 Task: Add Sprouts Sharp Cheddar Shredded Cheese to the cart.
Action: Mouse moved to (18, 83)
Screenshot: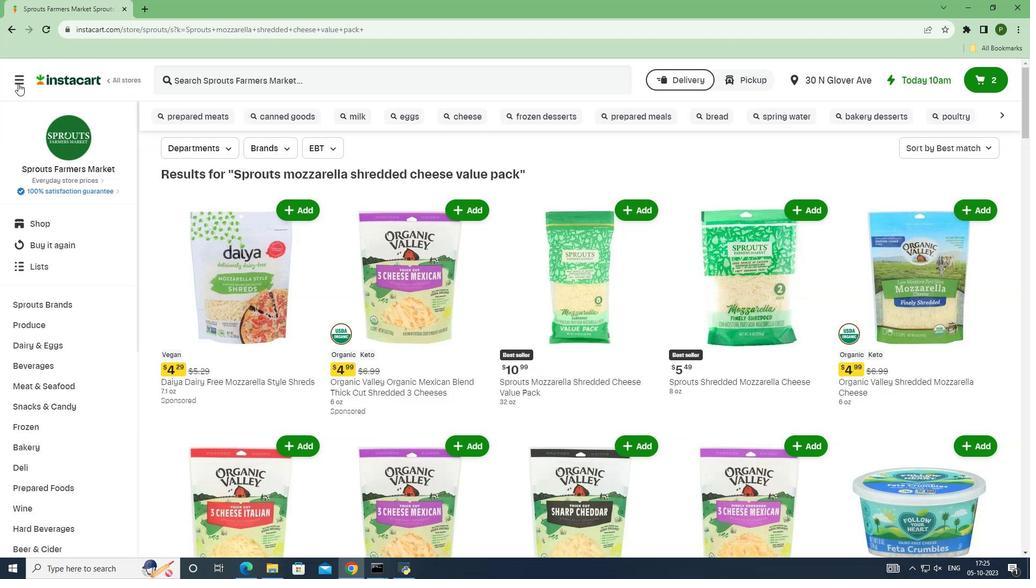 
Action: Mouse pressed left at (18, 83)
Screenshot: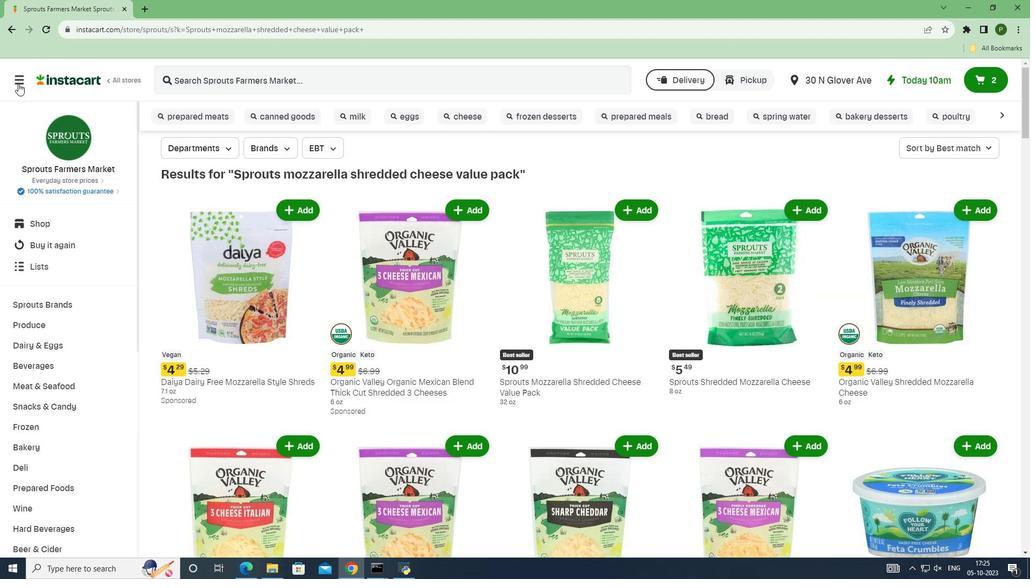 
Action: Mouse moved to (38, 286)
Screenshot: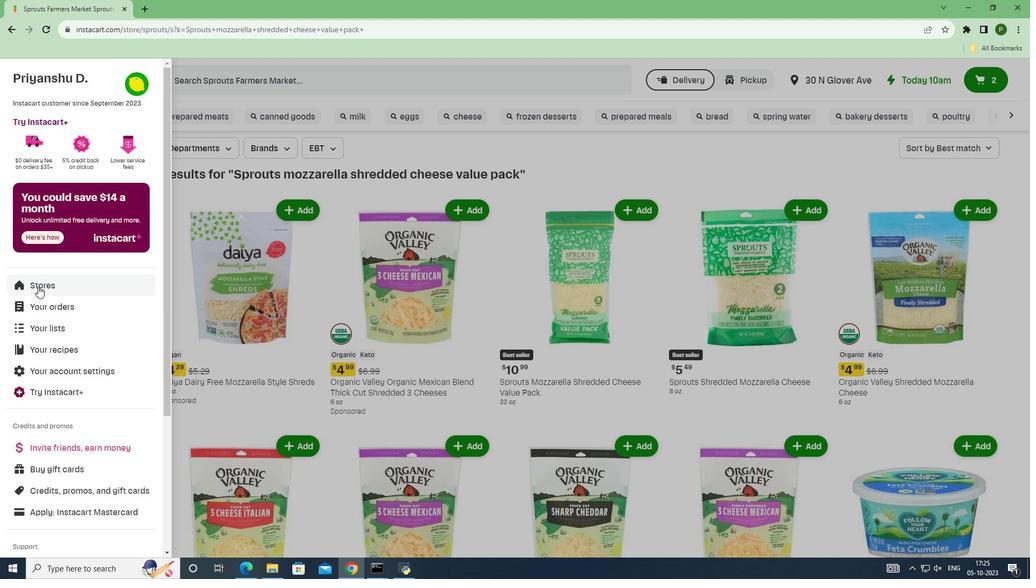 
Action: Mouse pressed left at (38, 286)
Screenshot: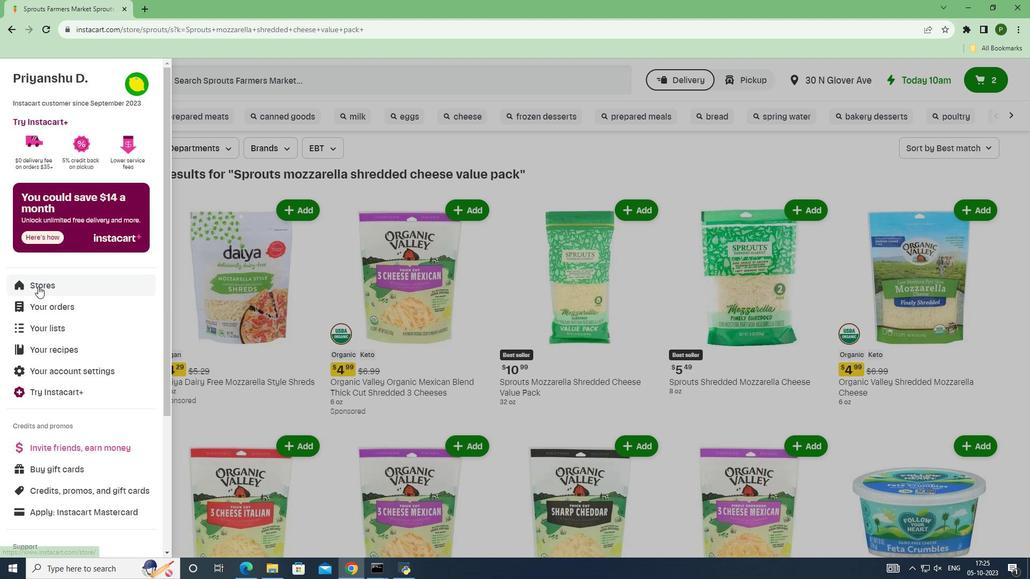 
Action: Mouse moved to (250, 127)
Screenshot: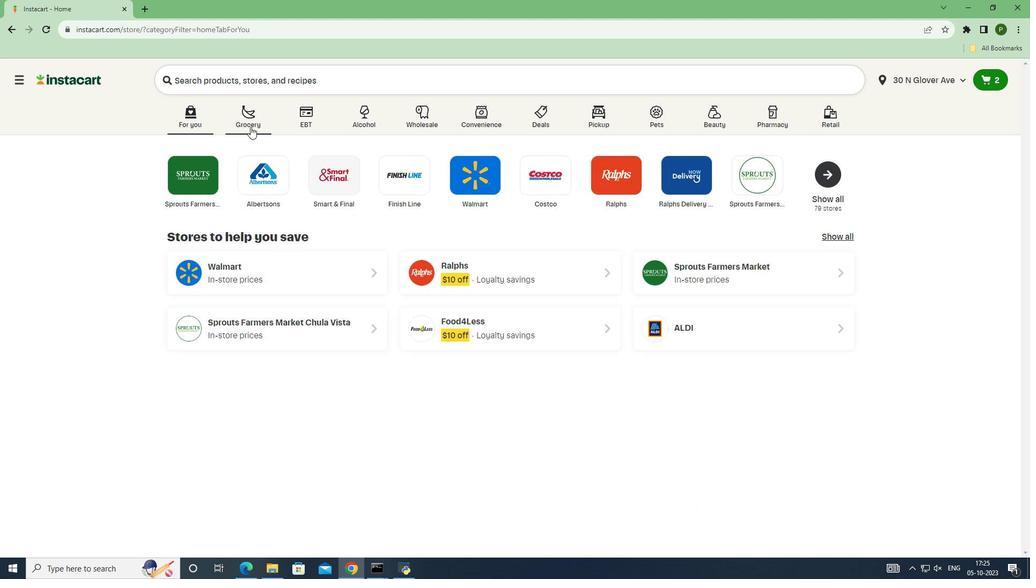 
Action: Mouse pressed left at (250, 127)
Screenshot: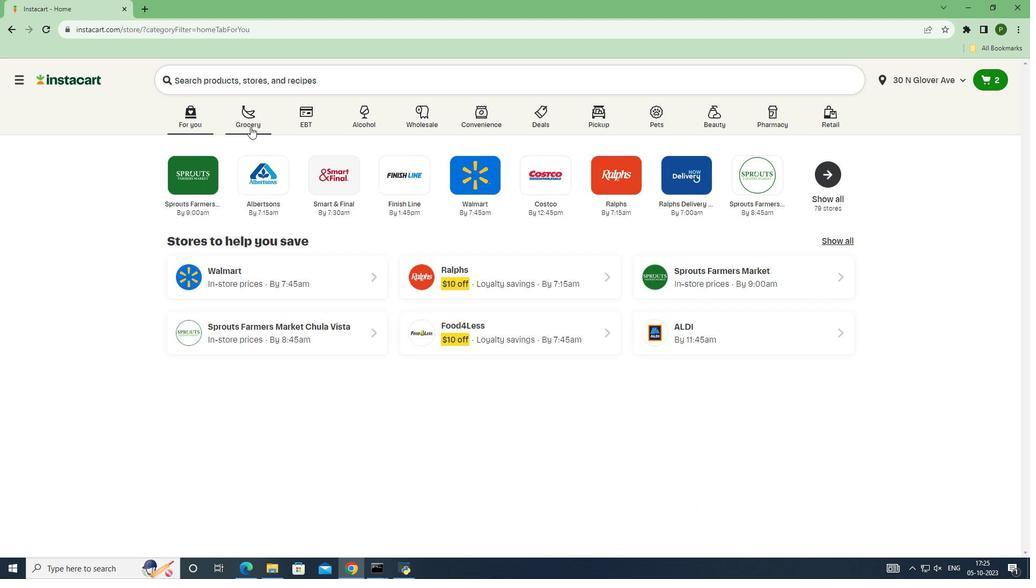 
Action: Mouse moved to (379, 196)
Screenshot: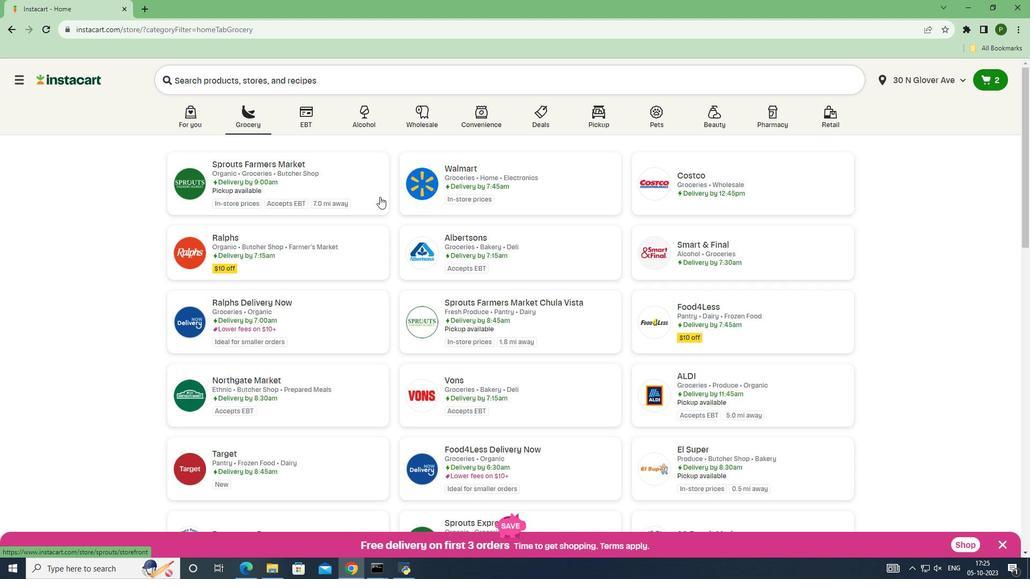 
Action: Mouse pressed left at (379, 196)
Screenshot: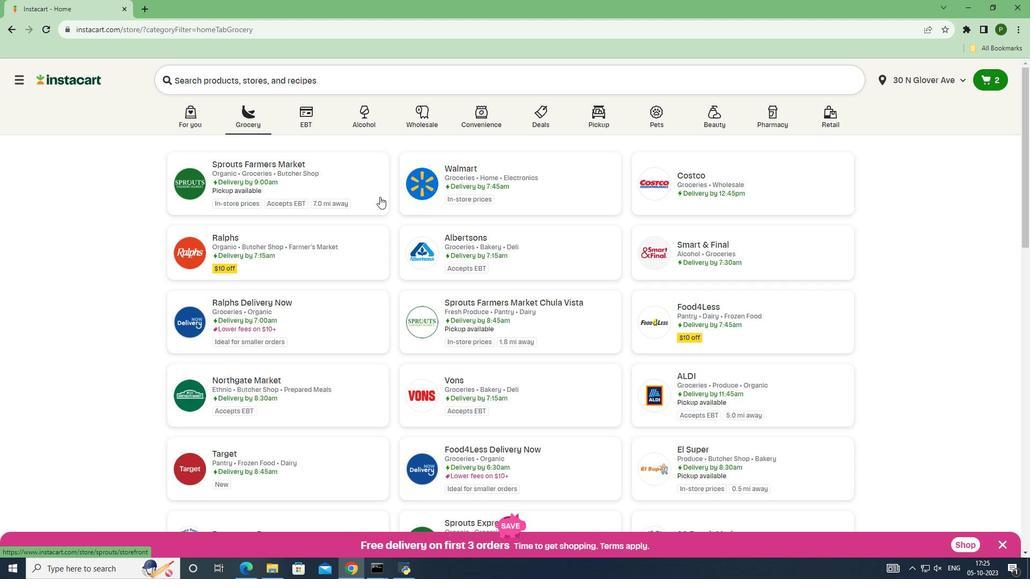
Action: Mouse moved to (62, 309)
Screenshot: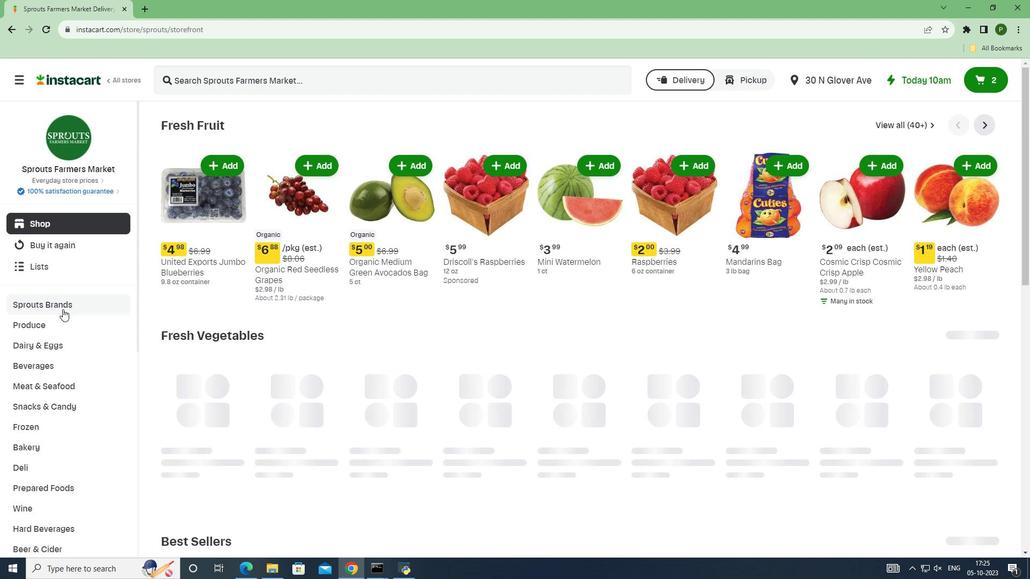
Action: Mouse pressed left at (62, 309)
Screenshot: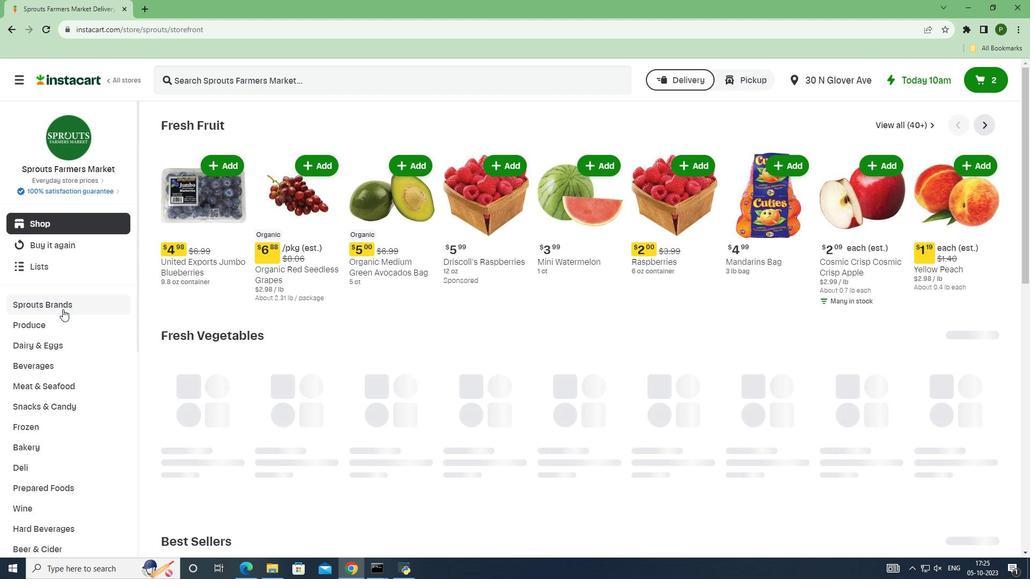 
Action: Mouse moved to (32, 434)
Screenshot: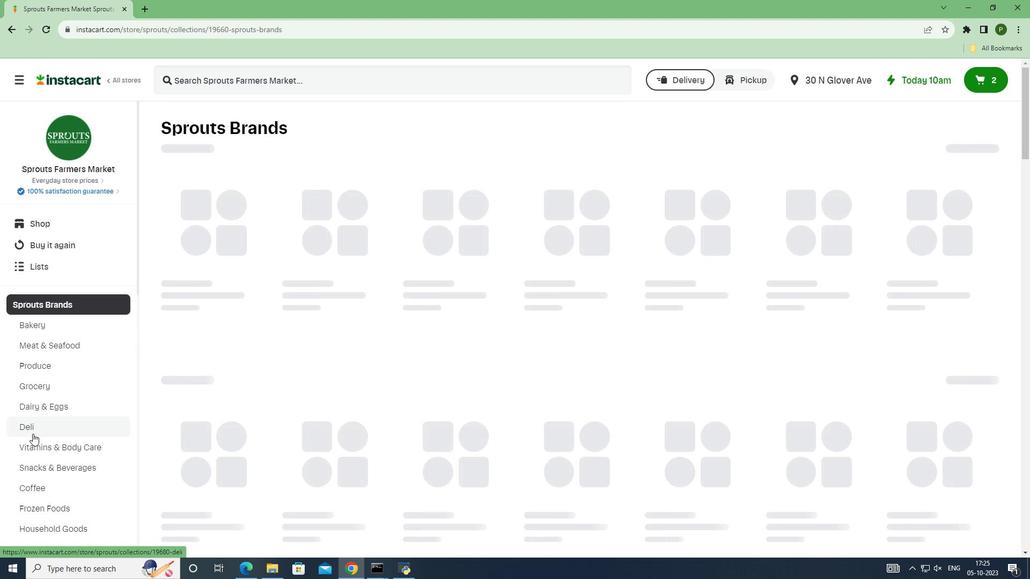 
Action: Mouse pressed left at (32, 434)
Screenshot: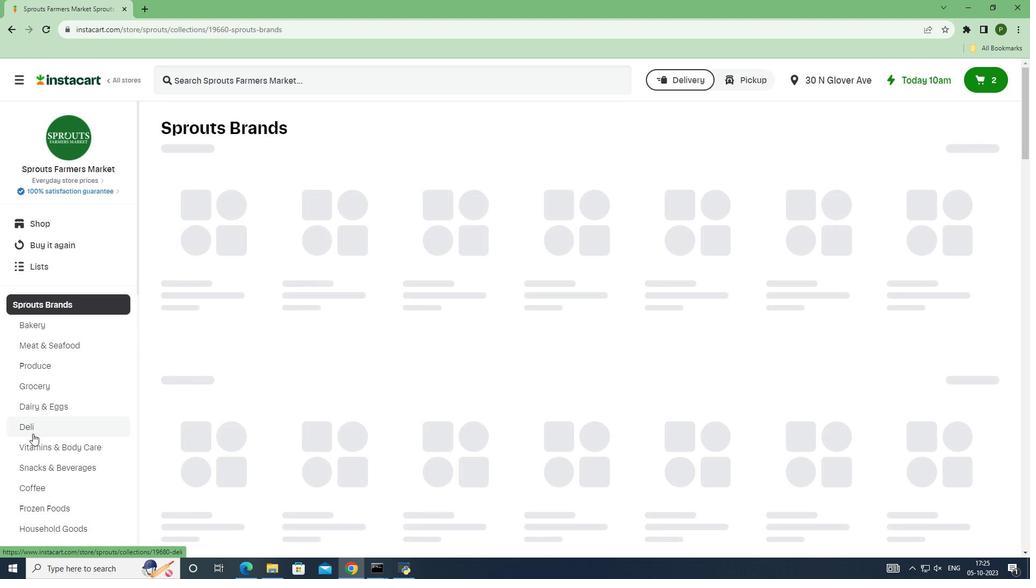 
Action: Mouse moved to (300, 79)
Screenshot: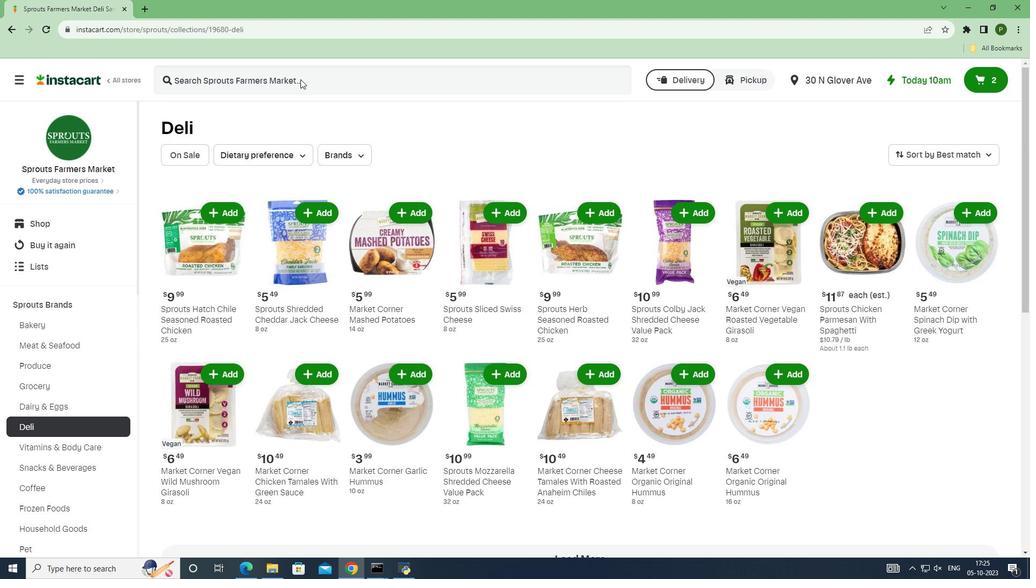 
Action: Mouse pressed left at (300, 79)
Screenshot: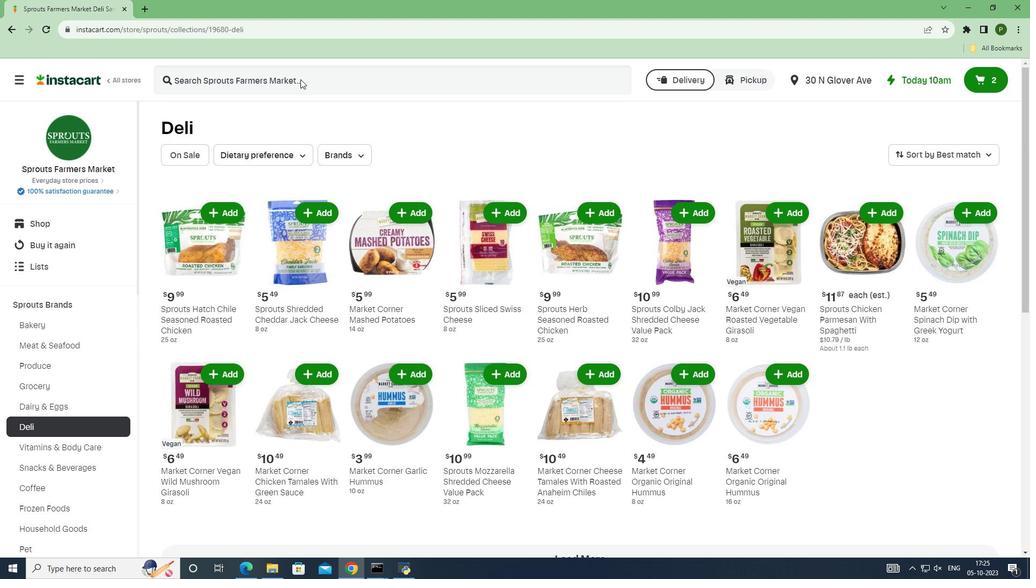 
Action: Mouse pressed left at (300, 79)
Screenshot: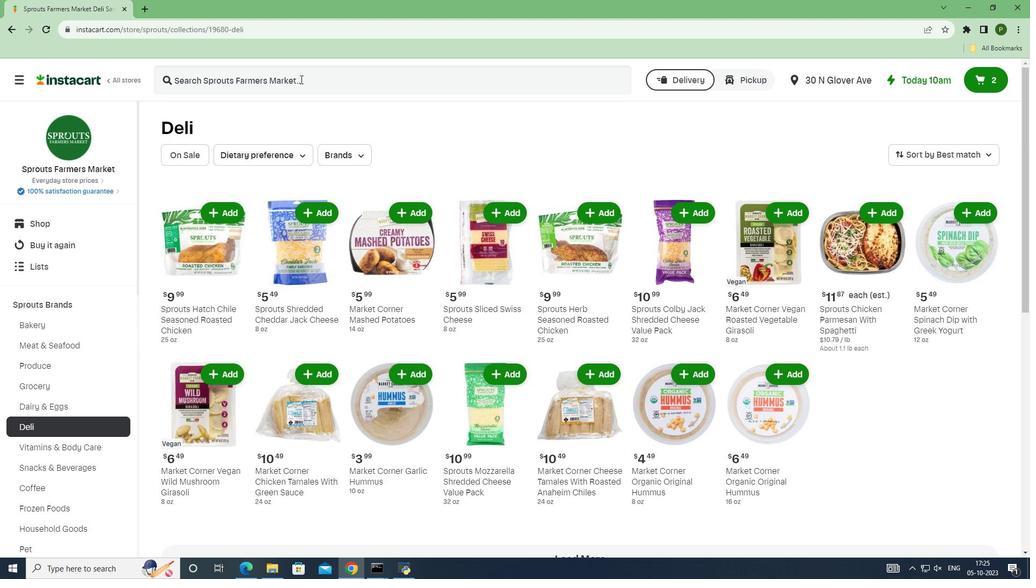 
Action: Key pressed <Key.caps_lock>S<Key.caps_lock>prou
Screenshot: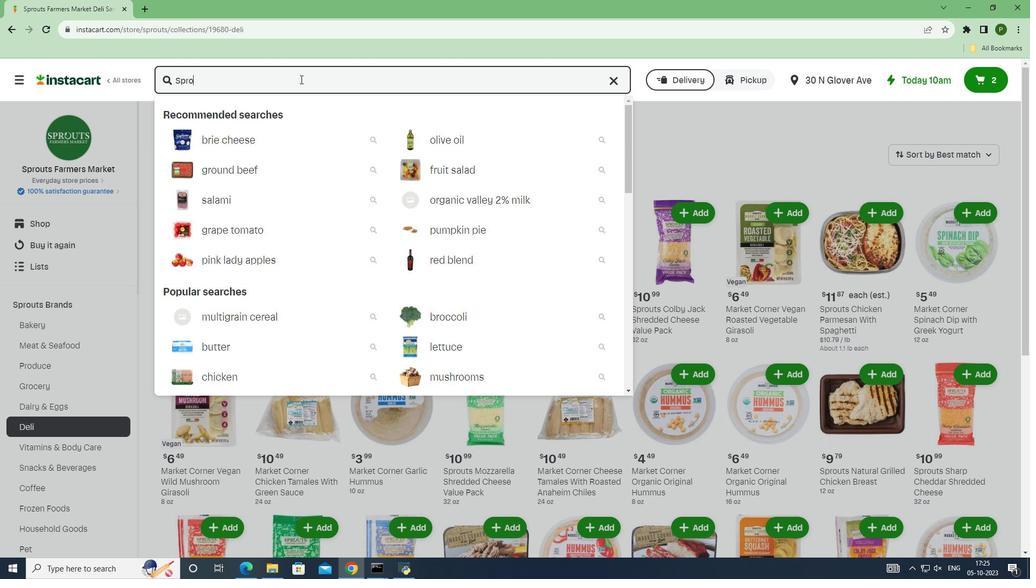 
Action: Mouse moved to (301, 78)
Screenshot: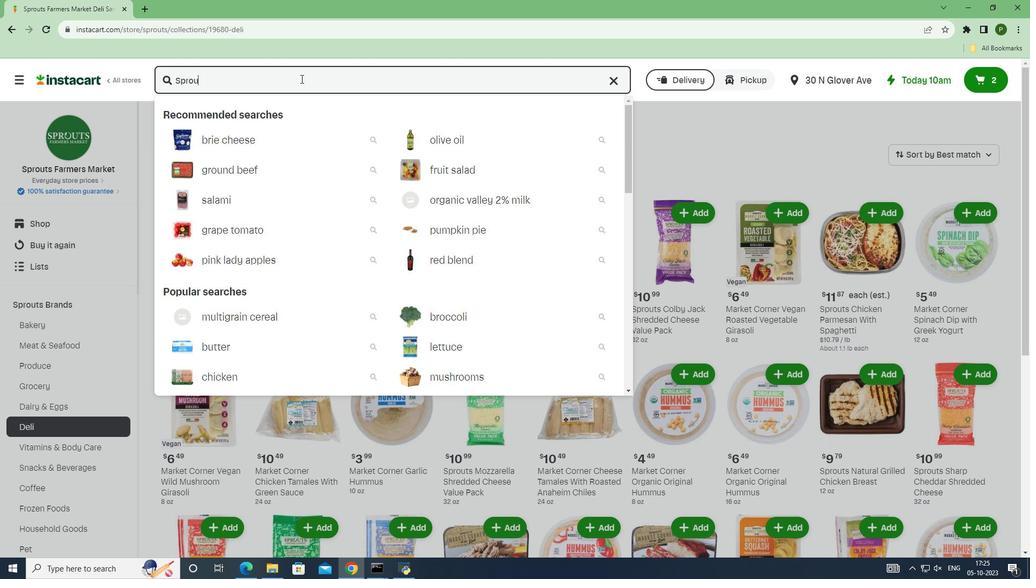 
Action: Key pressed ts<Key.space>sharp<Key.space>cheddar<Key.space>shredded<Key.space>cheese<Key.space><Key.enter>
Screenshot: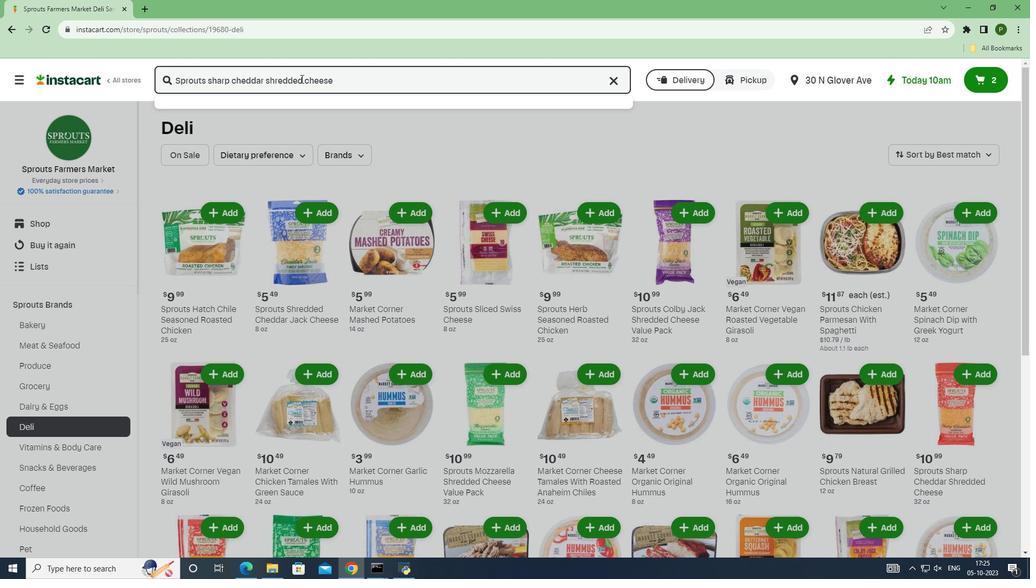 
Action: Mouse moved to (287, 174)
Screenshot: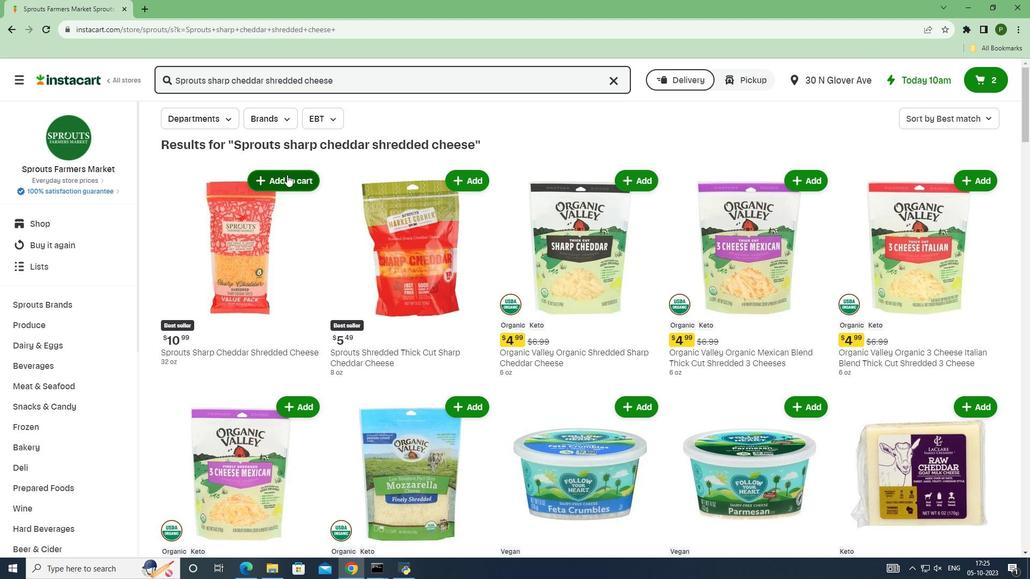 
Action: Mouse pressed left at (287, 174)
Screenshot: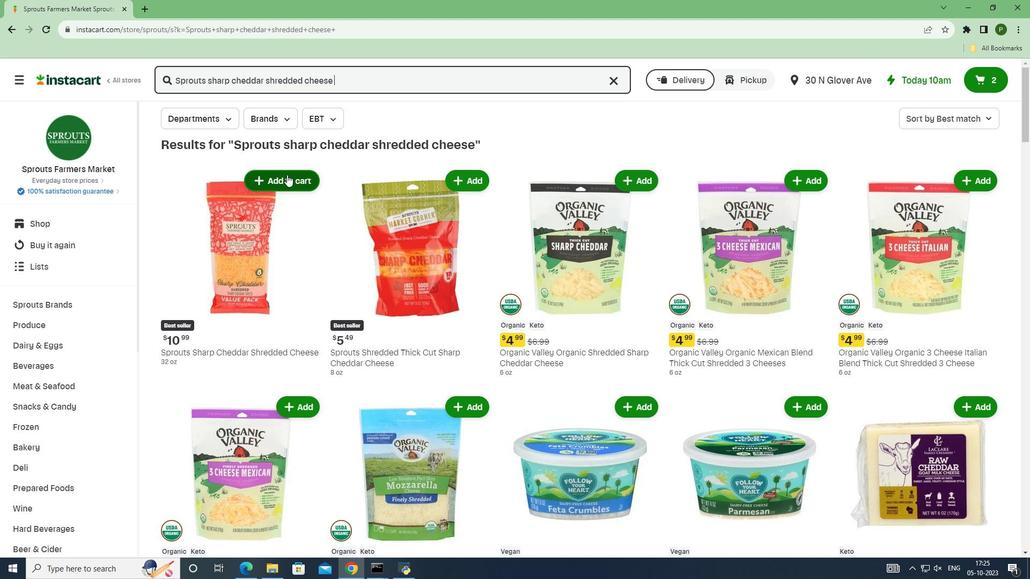 
